 Task: Include multi-line comments to guide users on configuring data sources and data formats for your script.
Action: Mouse moved to (560, 219)
Screenshot: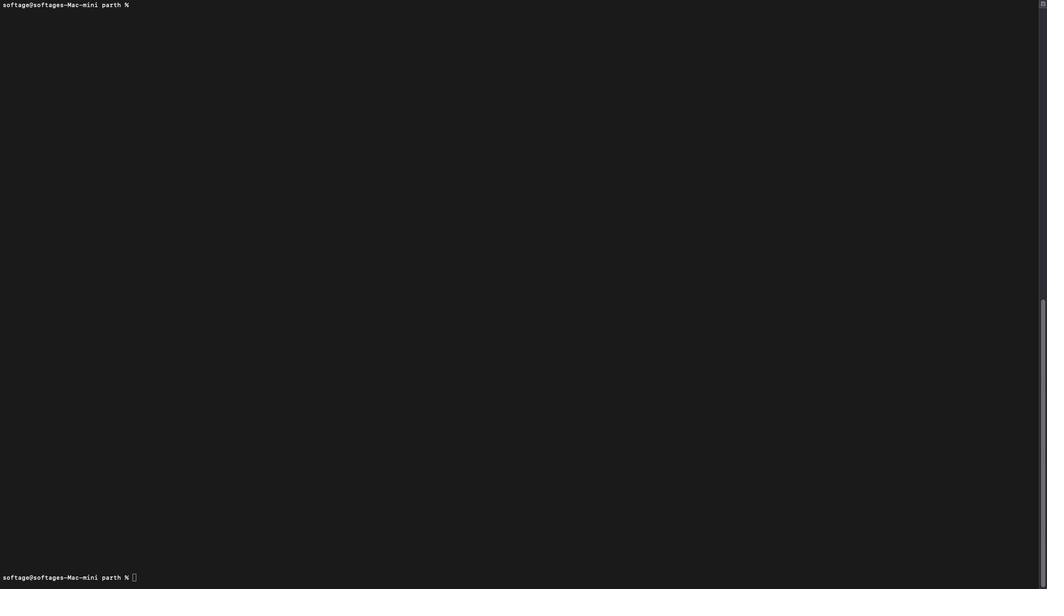 
Action: Mouse pressed left at (560, 219)
Screenshot: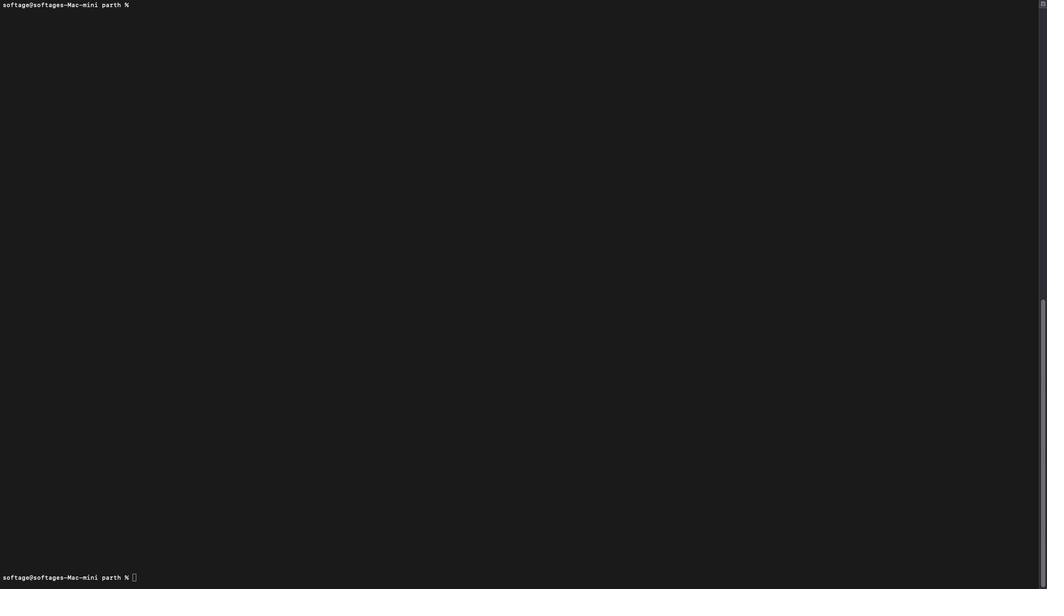 
Action: Mouse moved to (560, 226)
Screenshot: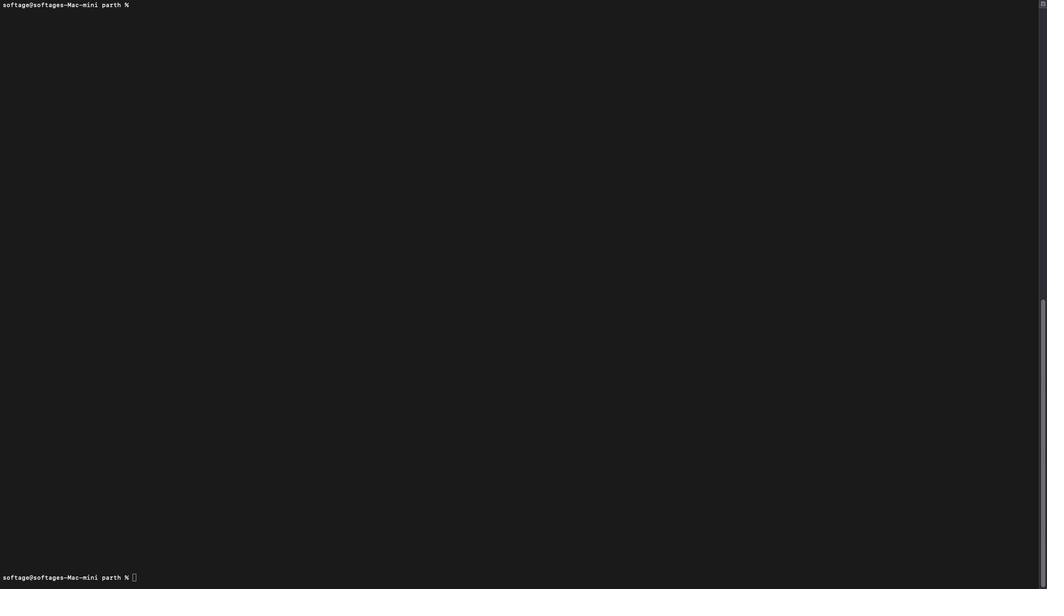 
Action: Mouse pressed left at (560, 226)
Screenshot: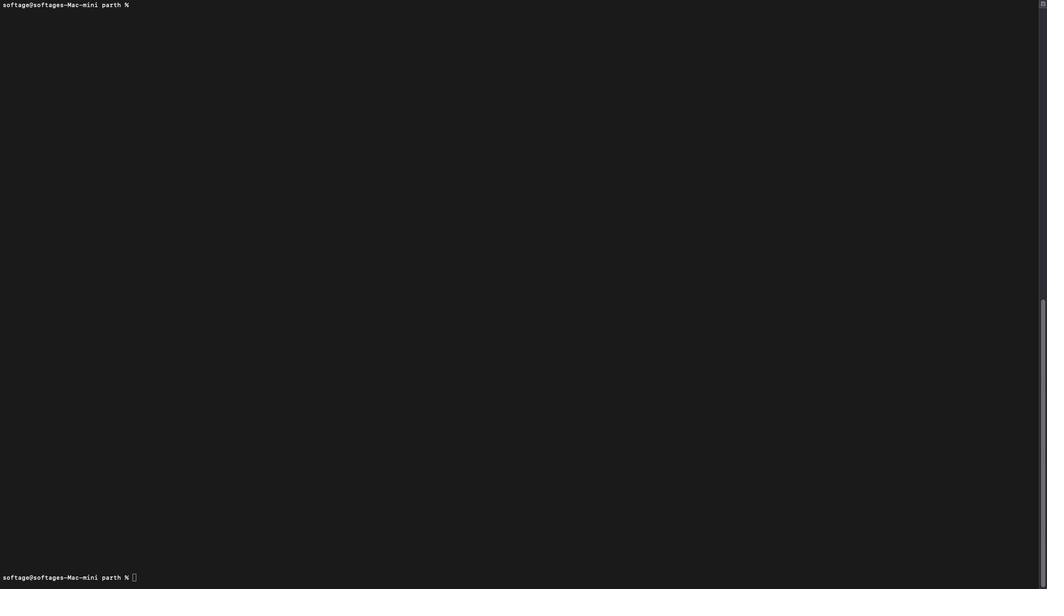 
Action: Mouse moved to (560, 238)
Screenshot: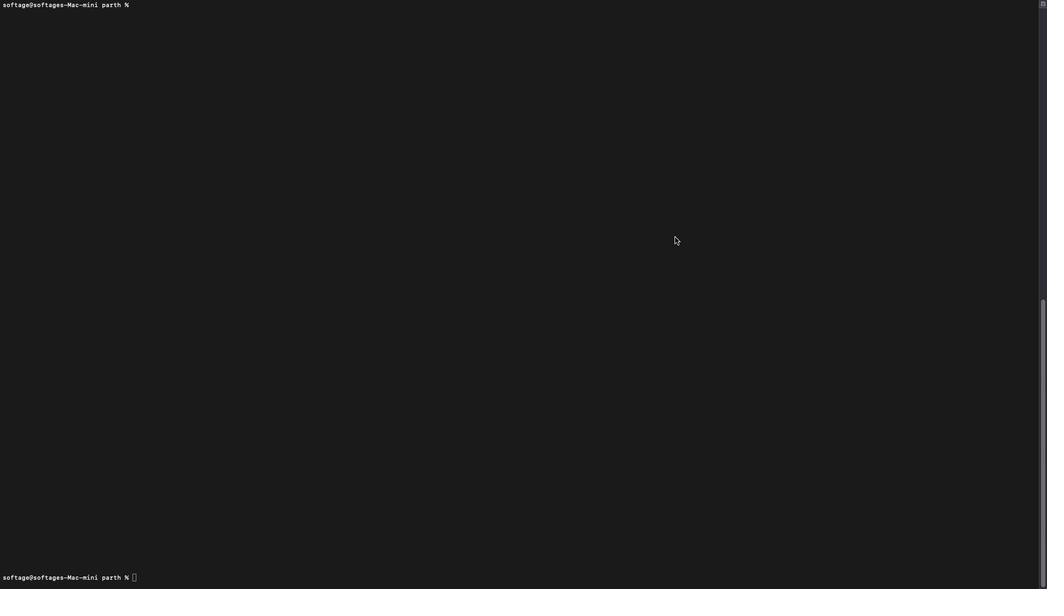
Action: Mouse pressed left at (560, 238)
Screenshot: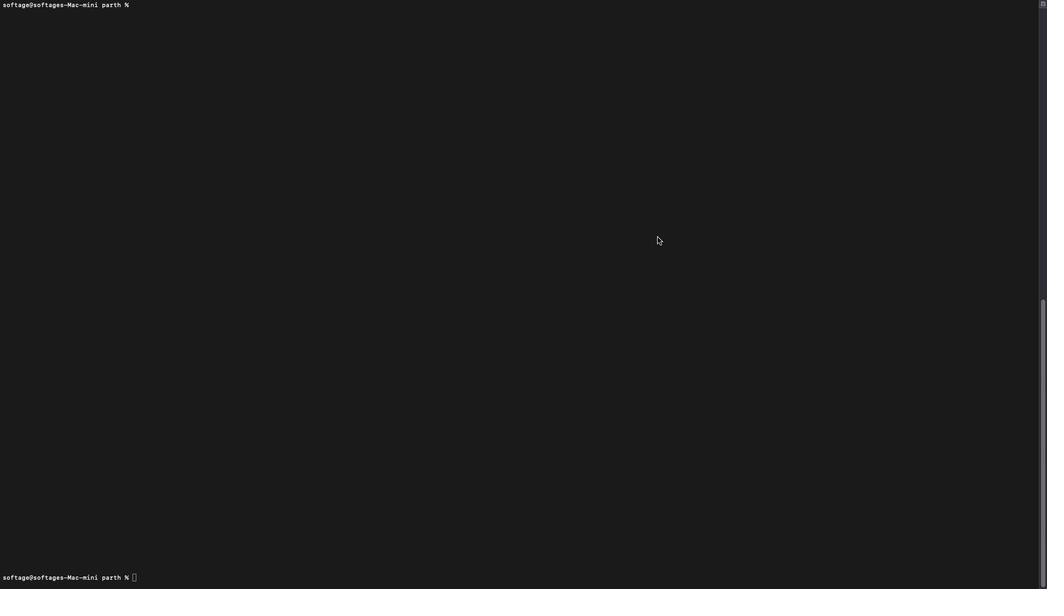 
Action: Mouse moved to (558, 234)
Screenshot: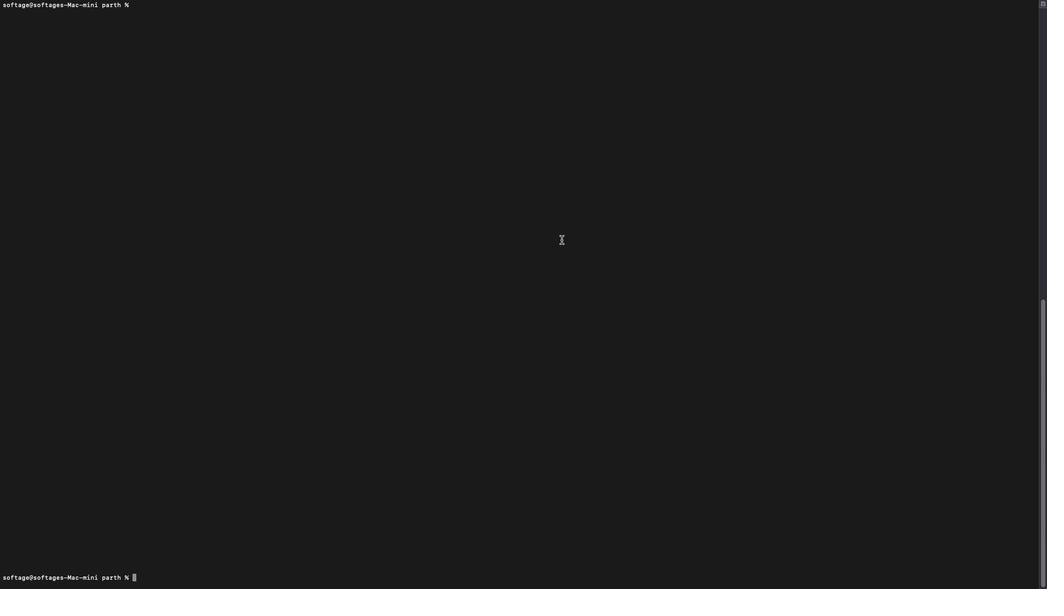 
Action: Mouse pressed left at (558, 234)
Screenshot: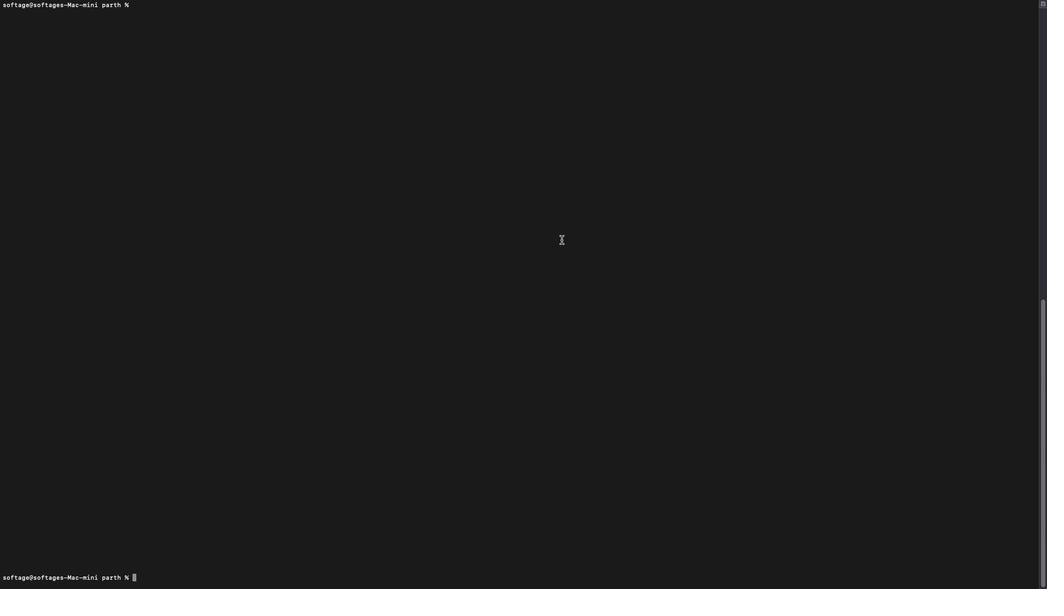 
Action: Key pressed 'V''I''M'Key.spaceKey.backspaceKey.backspaceKey.backspaceKey.backspaceKey.backspaceKey.backspaceKey.backspaceKey.caps_lock'c''l''e''a''r'Key.enter'v''i''m'Key.space'b''a''s''h''2''3''0''.''s''h'Key.enter'i'Key.shift'#'Key.shift'#'Key.shift'!'Key.backspaceKey.backspaceKey.shift'!''/''b''i''n''/''b''a''s''h'Key.enterKey.enterKey.shift_r'<''<'Key.shift'C''O''M''M''E''N''T'Key.enterKey.shift_r'-''-''-''-''-''-''-''-''-''-''-''-''-''-''-''-''-''-''-''-''-''-''-''-''-''-''-''-''-''-''-''-''-''-''-''-''-'Key.enter'-'Key.backspaceKey.shift_r'_'Key.backspaceKey.shift_r'_'Key.backspaceKey.upKey.rightKey.rightKey.rightKey.rightKey.rightKey.rightKey.rightKey.rightKey.rightKey.rightKey.rightKey.rightKey.rightKey.rightKey.rightKey.rightKey.rightKey.rightKey.rightKey.rightKey.rightKey.rightKey.rightKey.rightKey.rightKey.rightKey.rightKey.rightKey.rightKey.rightKey.rightKey.rightKey.rightKey.rightKey.rightKey.rightKey.rightKey.rightKey.rightKey.downKey.upKey.rightKey.rightKey.rightKey.backspaceKey.backspaceKey.backspaceKey.backspaceKey.backspaceKey.backspaceKey.backspaceKey.backspaceKey.backspaceKey.backspaceKey.backspaceKey.backspaceKey.backspaceKey.backspaceKey.backspaceKey.backspaceKey.backspaceKey.backspaceKey.backspaceKey.backspaceKey.backspaceKey.backspaceKey.backspaceKey.backspaceKey.backspaceKey.backspaceKey.backspaceKey.backspaceKey.backspaceKey.backspaceKey.backspaceKey.backspaceKey.backspaceKey.backspaceKey.backspaceKey.backspaceKey.backspace'=''=''=''=''=''=''=''=''=''=''=''=''=''=''=''=''=''=''=''=''=''=''=''=''=''=''=''=''=''=''=''=''=''=''='Key.enterKey.shift'U''S''E''R'Key.spaceKey.backspaceKey.spaceKey.shift'G''U''I''D''E'Key.space'-'Key.spaceKey.shift'Y''o''u''r'Key.spaceKey.shift'C''r''i''p''t'Key.backspaceKey.backspaceKey.backspaceKey.backspaceKey.backspaceKey.shift'S''c''r''i''p''t'Key.spaceKey.enter'=''=''=''=''=''=''=''=''=''=''=''=''=''=''=''=''=''=''=''=''=''=''=''=''=''=''=''=''=''=''=''=''='Key.spaceKey.backspace'=''='Key.enterKey.enterKey.shift'T''h''i''s'Key.space's''c''r''i''p''t'Key.space'i''s'Key.space'd''e''s''i''g''n''e''d'Key.space't''o'Key.space'p''r''o''c''e''s''s'Key.space'd''a''t''a'Key.space'f''r''o''m'Key.space'v''a''r''i''s''i''o''n'Key.backspaceKey.backspaceKey.backspaceKey.backspaceKey.backspace'i''o''u''s'Key.space's''o''u''r''c''e''s''.'Key.spaceKey.shift'T''o'Key.space'u''s''e'Key.space'i''t'Key.space'e''f''f''e''c''t''i''v''e''l''y'','Key.enterKey.shift'P''l''e''a''s''e'Key.space'f'Key.backspace'o''l''l''o''w'Key.spaceKey.space't''h''e'Key.spaceKey.backspaceKey.backspaceKey.backspaceKey.backspaceKey.backspaceKey.backspaceKey.backspaceKey.backspaceKey.backspaceKey.backspaceKey.backspaceKey.backspaceKey.spaceKey.shift'F''o''l''l''o''w'Key.space't''h''e'Key.space'g''u''i''d''e''l''i''n''e'Key.spaceKey.backspace's'Key.space'b''e''l''o''w'Key.space't''o'Key.space'c''o''n''f''i''g''u''r''e'Key.space'y''o''u''r'Key.space'd''a''t''a'Key.space's''o''u''r''c''e'Key.spaceKey.backspace's'Key.space'a''n''d'Key.space'd''a''t''a'Key.space'f''o''r''m''e''t''s''.'Key.enter
Screenshot: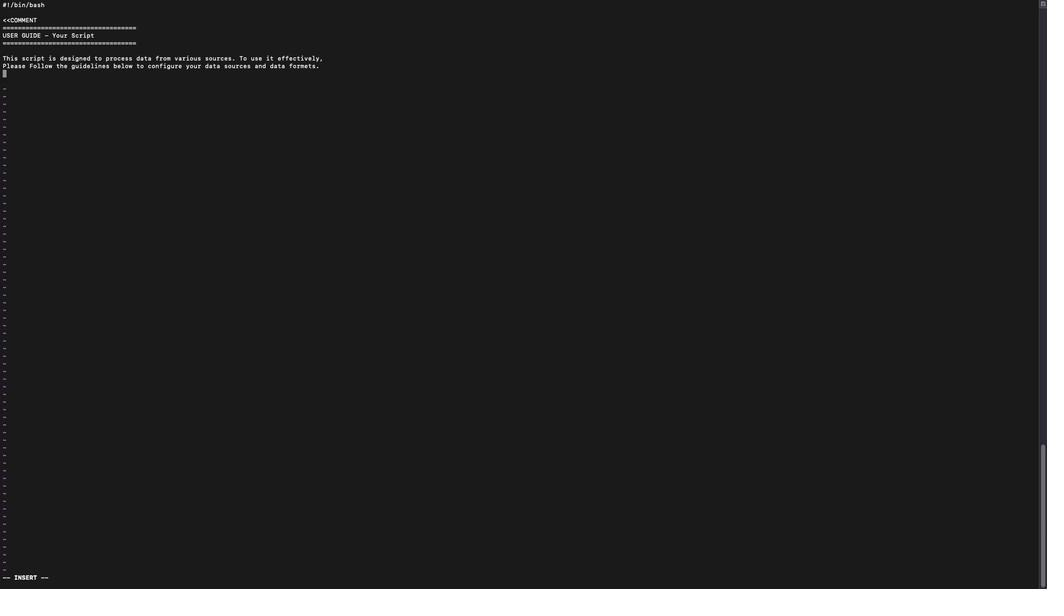 
Action: Mouse moved to (560, 242)
Screenshot: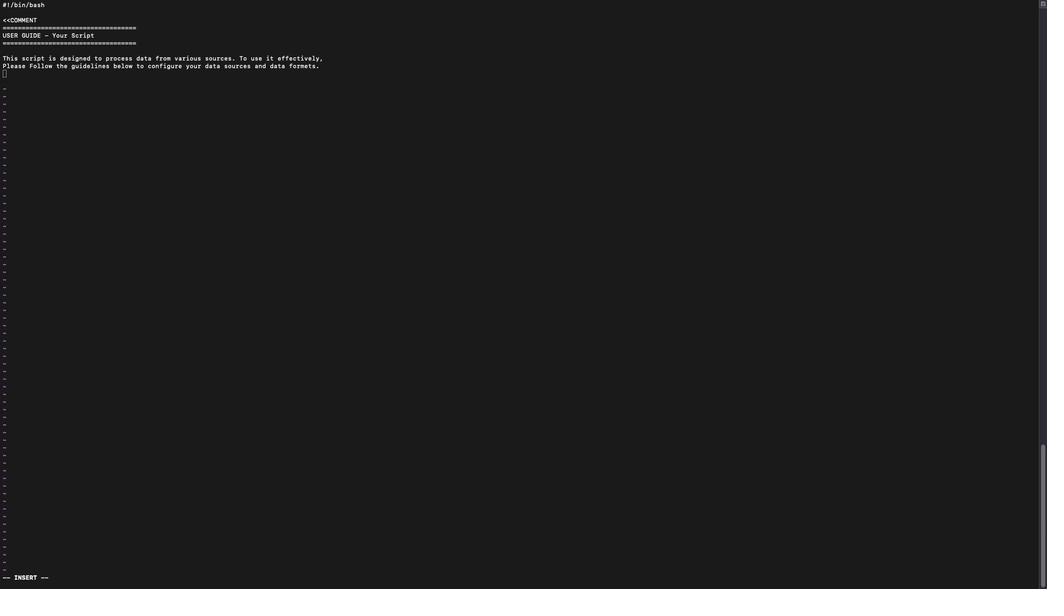 
Action: Mouse pressed left at (560, 242)
Screenshot: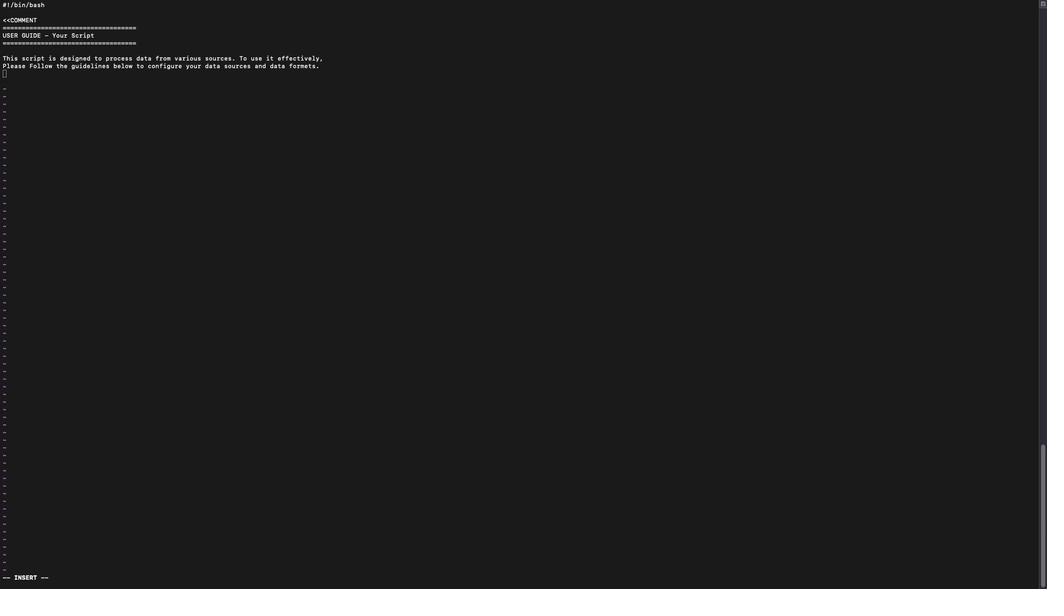 
Action: Mouse moved to (558, 233)
Screenshot: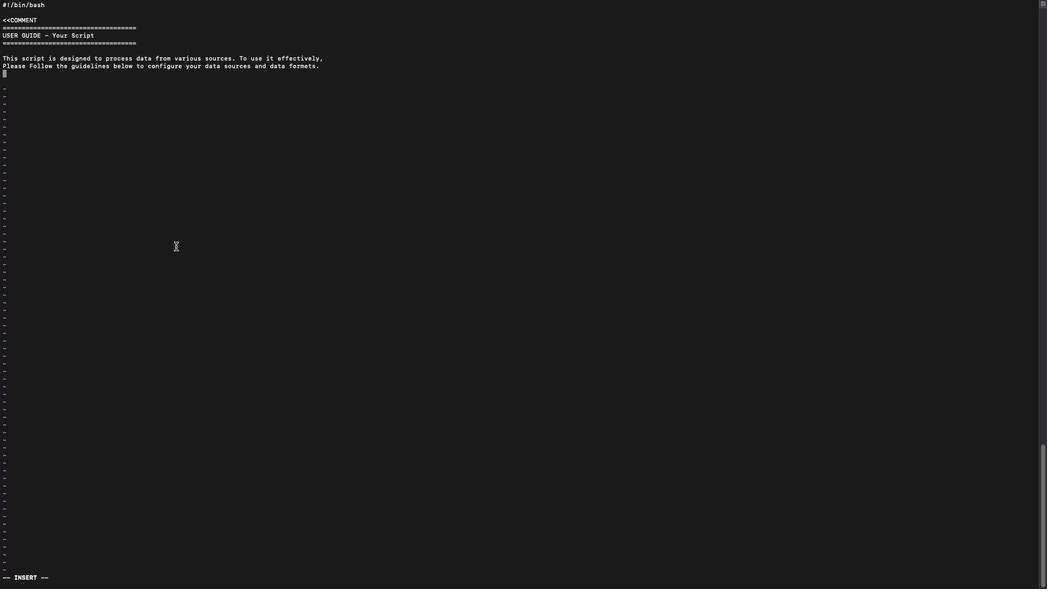
Action: Mouse pressed left at (558, 233)
Screenshot: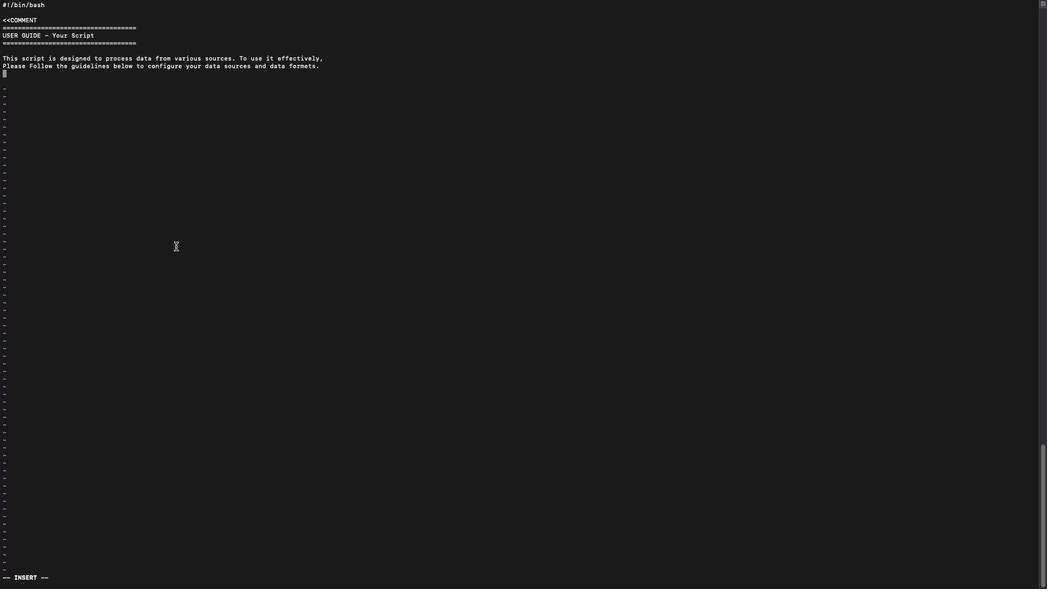 
Action: Key pressed Key.enter'-'Key.space'-'Key.shift'C'Key.backspaceKey.backspaceKey.backspaceKey.spaceKey.shift'C'Key.shift'O''N'Key.shift'F''I''G''U''R''I''N''G'Key.spaceKey.shift'S'Key.backspace'D''A''T''A'Key.spaceKey.shift'S''O''U''R''C''E''s'Key.backspaceKey.shift'S'Key.shift_r':'Key.enterKey.spaceKey.spaceKey.shift'Y''o''u''r'Key.spaceKey.backspaceKey.backspaceKey.space'c''a''n'Key.space'c''o''n''f''i''g''u''r''e'Key.space't''h''e'Key.space'd''a''t''a'Key.space's''o''u''r''c''e'Key.spaceKey.backspace's'Key.space'b''y'Key.space's''e''t''t''i''n''g'Key.space't''h''e'Key.space"'"'d''a''t''a'Key.shift_r'_''s''o''u''r''c''e'"'"Key.space'v''a''r''i''a''b''l''e'Key.space't''o'Key.enterKey.spaceKey.space's''p''e''c''i''f''y'Key.space't''h''e'Key.space'f''i''l''e'Key.space'p''a''t''h''s'Key.space'o''r'Key.spaceKey.shift'U''E'Key.backspace'R'Key.backspaceKey.shift'R''L''s'Key.space'w''h''e''r''e'Key.space'y''o''u''r'Key.space'd''a''t''a'Key.space'i''s'Key.space'l''o''c''a''t''e''d'Key.spaceKey.backspace'.'Key.enterKey.enterKey.spaceKey.spaceKey.shift'E''x''a''m''p''l''e'Key.space'1'Key.shift_r':'Key.spaceKey.shift'C''S''V'Key.space'f''i''l''e'Key.space'a''s'Key.space't''h''e'Key.space'd''a''t''a'Key.space's''o''u''r''c''e'Key.enterKey.spaceKey.space'd''a''t''a'Key.shift_r'_''s''o''u''r''c''e''='Key.shift_r'"'Key.shift_r'?''p''s'Key.backspace'a''t'Key.backspaceKey.backspaceKey.backspaceKey.backspace'/''p''a''r'Key.backspace't''h''/''t''o''/''d''a''t''a''.''c''s''v'Key.shift_r'"'Key.enterKey.enterKey.spaceKey.spaceKey.shift'E''x''a''m''p''l''e'Key.spaceKey.backspaceKey.space'2'Key.shift_r':'Key.spaceKey.shift'R''e''m''o''t''e'Key.spaceKey.shift'U''R''L'Key.space'a''s'Key.space't''h''e'Key.space'd''a''t''a'Key.space's''o''u''r''c''e'Key.enterKey.spaceKey.space'd''a''t''a'Key.shift_r'_''s''o''u''r''c''e''='Key.shift_r'"'Key.shift'H'Key.backspace'h''t''t''p''s'Key.shift_r':''/''/''e''x''a''m''p''l''e''.''c''o''m''/''d''a''t''a''.''c''s''v'Key.shift_r'"'Key.enterKey.enterKey.shift_r'_'Key.backspace'-'Key.caps_lockKey.space'C''O''N''F''I''G''U''R''I''N''G'Key.space'D''A''T''A'Key.space'F''O''R''M''A''T''S'';'Key.backspaceKey.shift_r':'Key.enterKey.spaceKey.spaceKey.caps_lockKey.shiftKey.shift'S''p''e''c''i''f''y'Key.space't''h''e'Key.space'f''o''r''m''e''t'Key.space'o''f'Key.space't''h''e'Key.spaceKey.backspace'd''a'Key.backspaceKey.backspaceKey.space'd''a''t''a'Key.space'b''t'Key.backspace'y'Key.space's''e''t''t''i''n''g'Key.space'r''e''l''e''v''a''n''t'Key.space'v''a''r''i''a''b''l''e''s'Key.space'o''r'Key.space'o''p''t''i''o''n''s'Key.spaceKey.spaceKey.backspaceKey.spaceKey.backspaceKey.backspaceKey.space'r'Key.backspaceKey.backspaceKey.space'r''e''l''e'Key.backspace'a''t''e''d'Key.spaceKey.enterKey.spaceKey.space't''o'Key.space't''h''e'Key.space'd''a''t''a'Key.space'f''o''r''m''a''t'Key.spaceKey.backspace','Key.spaceKey.spaceKey.backspaceKey.backspaceKey.space's''u''c''h'Key.space'a''s'Key.space'd''e''l''i''m''i''t''e''r'Key.spaceKey.backspace','Key.space'h''e''a''d''e''r''s'Key.spaceKey.backspace','Key.space'e''t''x'Key.backspace'c''.'Key.enterKey.enterKey.spaceKey.spaceKey.shift'E''c''a''m''p''l''e'Key.backspaceKey.backspaceKey.backspaceKey.backspaceKey.backspaceKey.backspace'x''a''m''p''l''e'Key.space'1'Key.shift_r':'Key.spaceKey.shift'C''S''V'Key.space'd''a''t''a'Key.space'f''o''r''m''a''t'Key.spaceKey.enterKey.spaceKey.space'd''e''l''i''m''i''t''e''r'Key.spaceKey.backspace'='Key.shift_r'"'','Key.shift_rKey.shift_r'"'Key.enterKey.spaceKey.space'h''a''s'Key.shift_r'_''h''e''a''d''e''r''s''=''t''r''u''e'Key.enterKey.enterKey.spaceKey.spaceKey.shift'E''x''a''m''p''l''e'Key.space'2'Key.shift_r':'Key.spaceKey.spaceKey.backspaceKey.backspaceKey.spaceKey.caps_lockKey.shift'J''O'Key.backspaceKey.backspaceKey.backspaceKey.space'J''S''O''N'Key.space'D''A''T''A'Key.spaceKey.backspaceKey.backspaceKey.backspaceKey.backspaceKey.backspaceKey.caps_lock'd''a''t''a'Key.space'f''o''r''m''e''t'Key.backspaceKey.backspace'a''t'Key.enterKey.spaceKey.space'u''s''e'Key.shift_r'_''j''s''o''n''=''t''r''u''e'Key.enterKey.enterKey.spaceKey.spaceKey.backspaceKey.backspaceKey.shift_r'=''=''=''=''=''=''=''=''=''=''=''=''=''=''=''=''=''=''=''=''=''=''=''=''=''=''=''=''=''=''=''=''='Key.enter'=''=''=''=''=''=''=''=''=''=''=''=''='Key.backspaceKey.backspaceKey.backspaceKey.backspaceKey.backspaceKey.backspaceKey.backspaceKey.backspaceKey.backspaceKey.backspaceKey.backspaceKey.backspaceKey.backspaceKey.backspaceKey.enterKey.spaceKey.spaceKey.shift'M''a''o'Key.backspaceKey.backspaceKey.backspaceKey.caps_lock'M''A''I''N'Key.space'S''C''R''I''P''T'Key.space'L''O''G''I''C'Key.enter'=''=''=''=''=''=''=''=''=''=''=''=''=''=''=''=''=''=''=''=''=''=''=''=''=''=''=''=''=''=''=''=''='Key.enterKey.caps_lockKey.shift'A''d''d'Key.spaceKey.shift'Y''o''u''r'Key.space's''c''r''i''p''t'Key.space'l''o''g''i''c'Key.space'h''e''r'Key.space'e'Key.backspaceKey.backspace'e'Key.space't''o'Key.space'p''r''o''x'Key.backspace'c''e''s''s'Key.space't''h''e'Key.space'd''a''t''a'Key.space'f''r''o''m'Key.space't''h''e'Key.space'c''o''n''f''i''g''u''r''e''d'Key.space's''o''u''r''c''e''s'Key.spaceKey.backspaceKey.space'a''n''d'Key.spaceKey.enter'u''s''i''n''g'Key.space't''h''e'Key.space's''p''e''c''i''f''i''e''d'Key.space'd''a''r''a'Key.spaceKey.backspaceKey.backspaceKey.backspace't''a'Key.space'f''o''r''m''a''r'Key.backspace't''s'Key.spaceKey.backspace'.'Key.enter
Screenshot: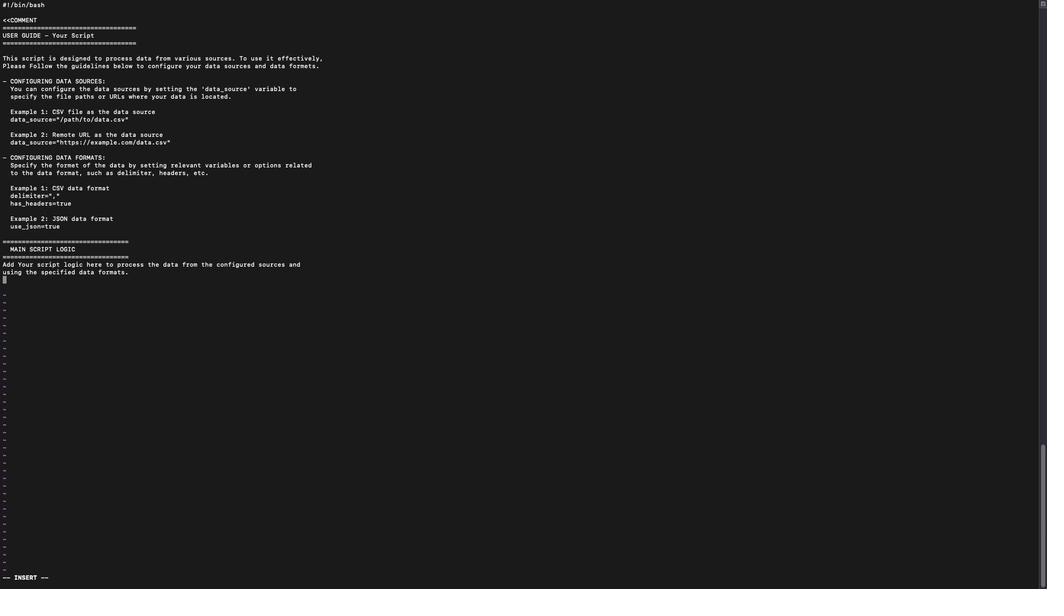 
Action: Mouse moved to (559, 234)
Screenshot: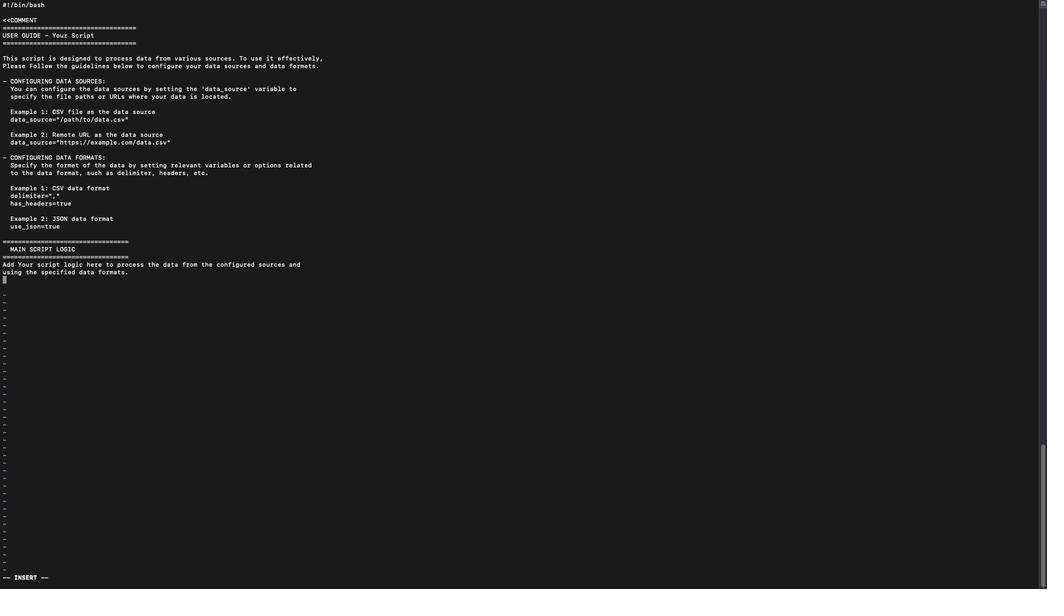 
Action: Mouse scrolled (559, 234) with delta (558, 243)
Screenshot: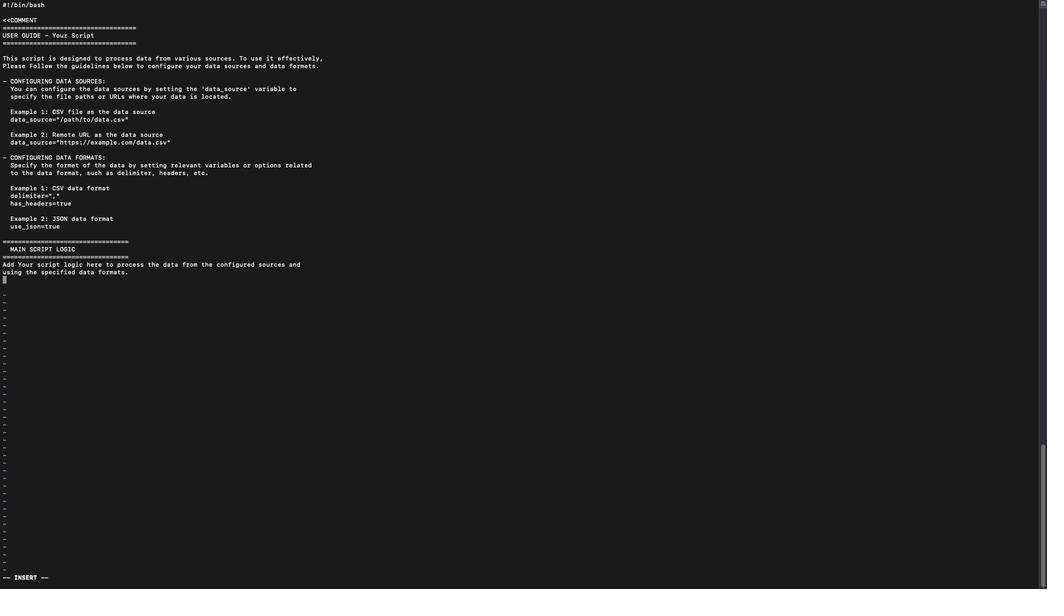 
Action: Mouse scrolled (559, 234) with delta (558, 243)
Screenshot: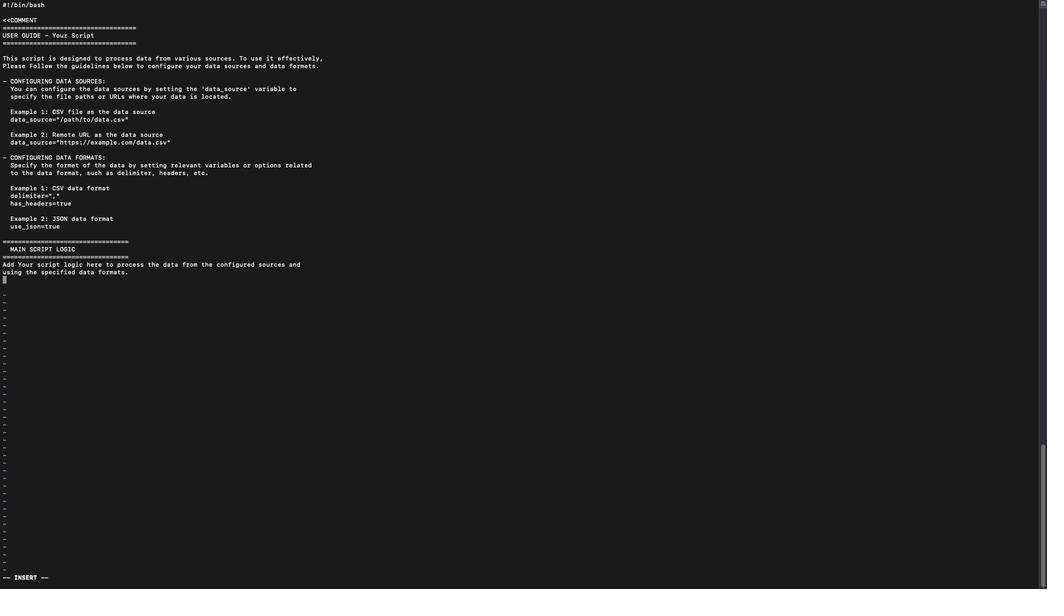 
Action: Mouse scrolled (559, 234) with delta (558, 243)
Screenshot: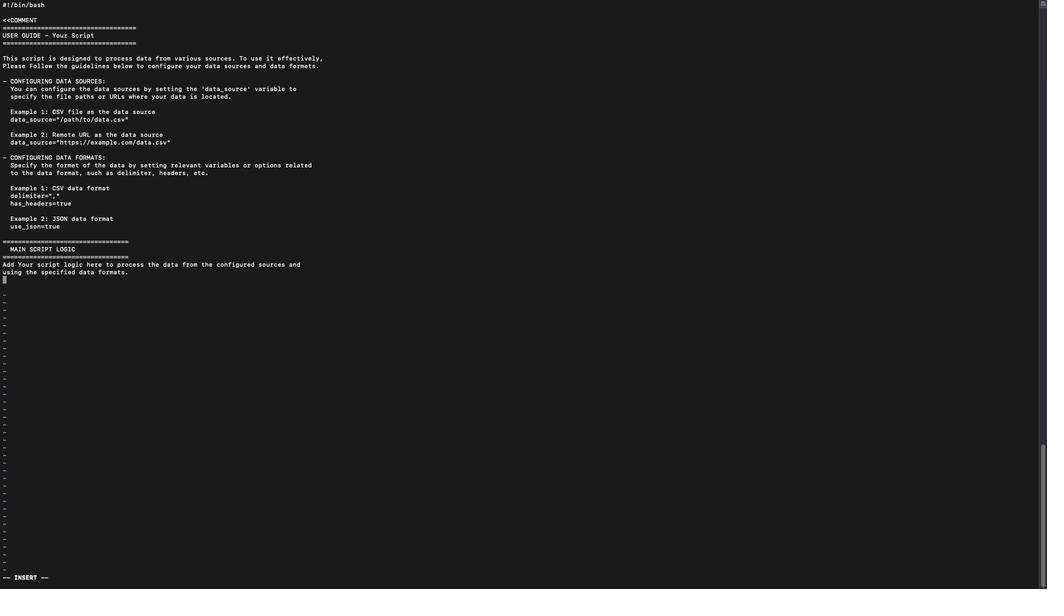 
Action: Mouse scrolled (559, 234) with delta (558, 243)
Screenshot: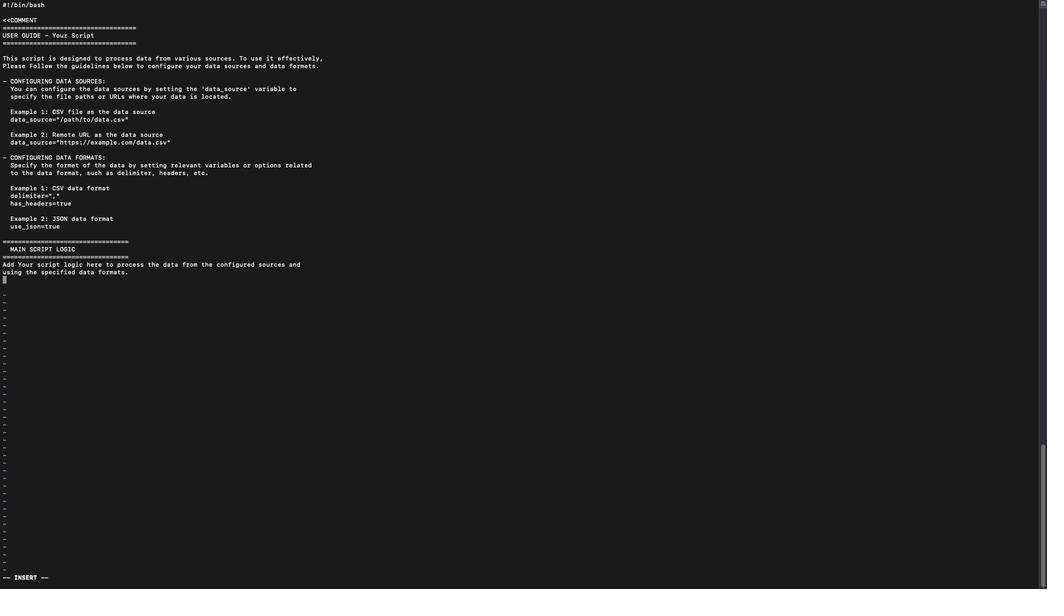 
Action: Mouse scrolled (559, 234) with delta (558, 243)
Screenshot: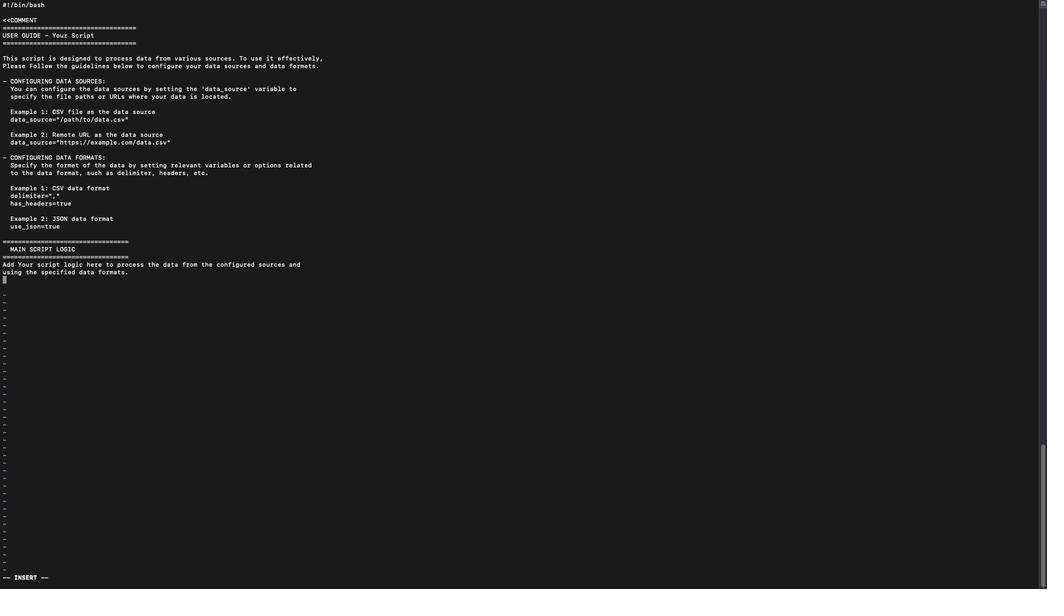 
Action: Mouse scrolled (559, 234) with delta (558, 243)
Screenshot: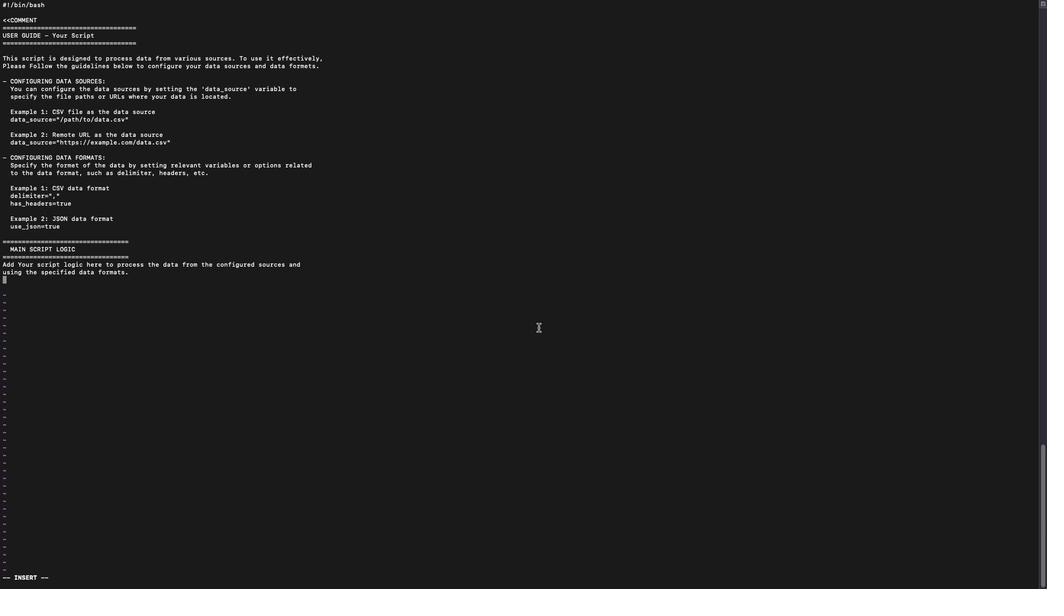 
Action: Mouse scrolled (559, 234) with delta (558, 243)
Screenshot: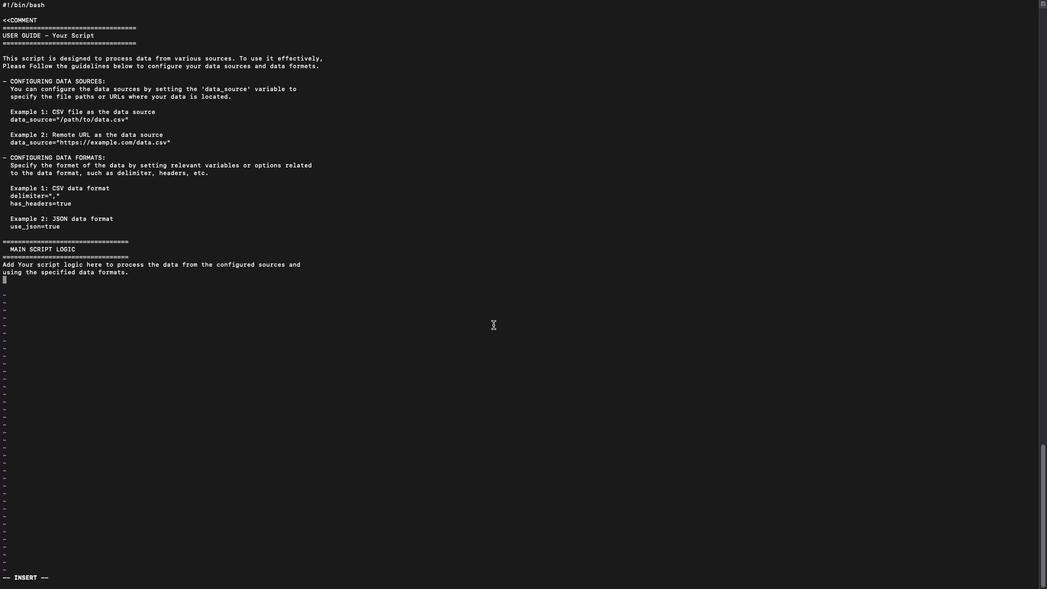 
Action: Mouse scrolled (559, 234) with delta (558, 243)
Screenshot: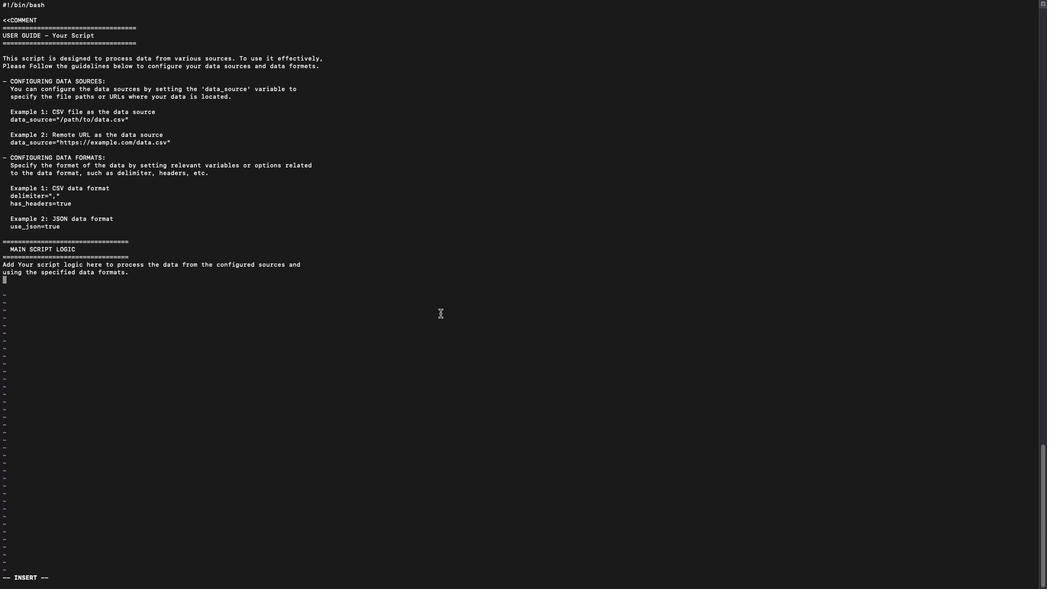 
Action: Mouse scrolled (559, 234) with delta (558, 243)
Screenshot: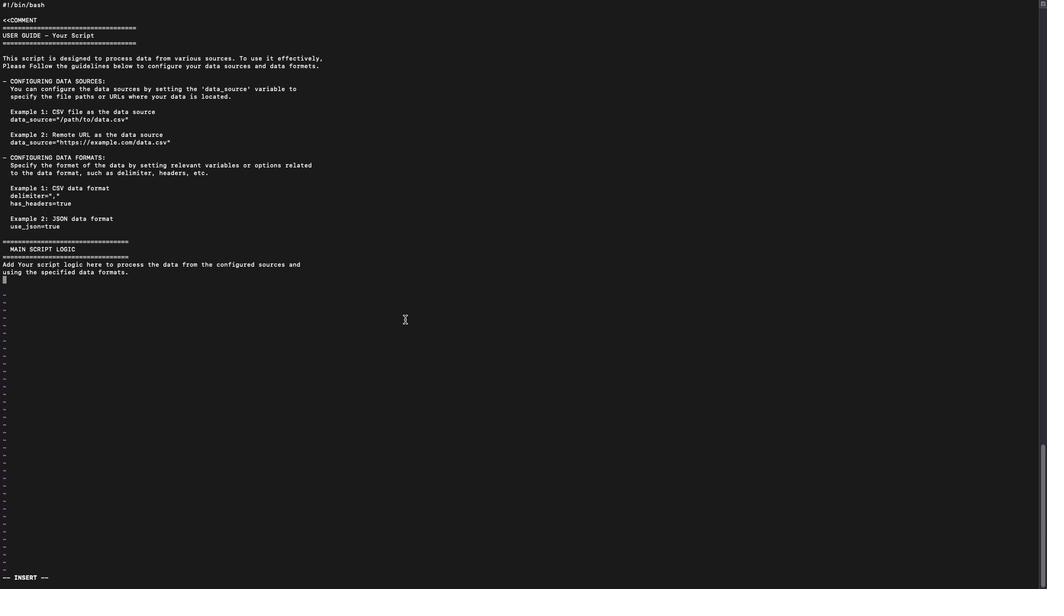 
Action: Mouse moved to (558, 230)
Screenshot: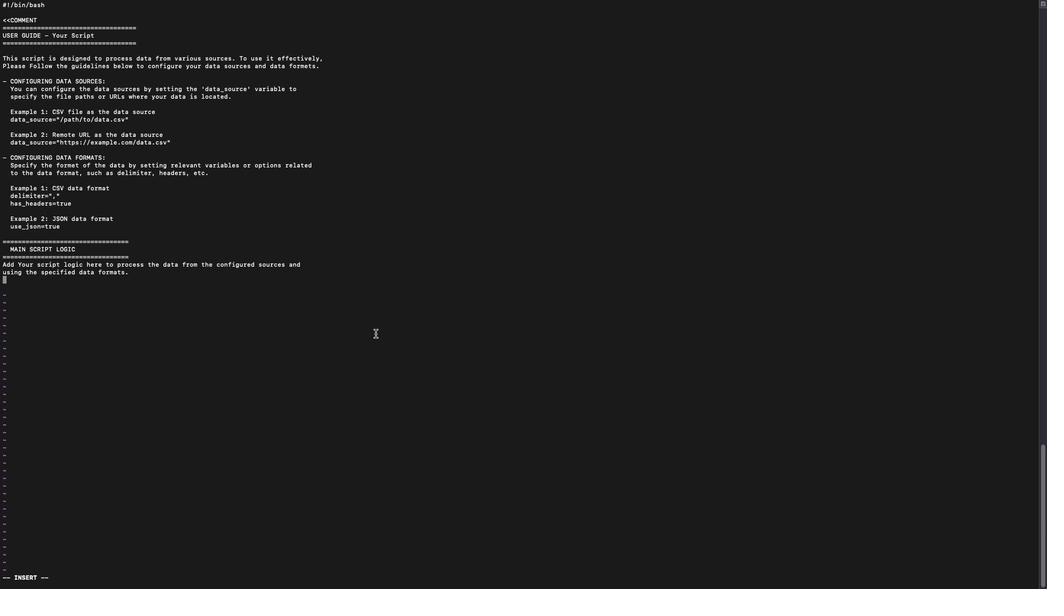 
Action: Key pressed Key.enterKey.shift'F''p'Key.backspace'o''r'Key.space'e''x''a''m''p''l''e'Key.spaceKey.backspace','Key.space'y''o''u'Key.space'c''a''n'Key.space'u''s''e'Key.space'c''o''n''d''i''f'Key.backspace't''i''o''n''a''l'Key.space's''t''a''t''e''m''e''n''t''s'Key.space't''o'Key.space'd''e''t''e''r''m''i''n''e'Key.space'h''o''w'Key.space't''o'Key.space'p''r''o''c''e''s''s'Key.space't''h''e'Key.space'd''a''r''a'Key.spaceKey.backspaceKey.backspaceKey.backspace't''a'Key.spaceKey.enter'b''a''s''e''d'Key.space'o''n'Key.space't''h''e'Key.space's''e''l''e''c''t''e''d'Key.space'f''o''r''m''a''t'Key.shift_r':'Key.enterKey.enter'i''f'Key.space'['Key.spaceKey.shift_r'"'Key.shiftKey.shift'$''u''e'Key.shift_rKey.backspace's''e'Key.shift_r'_''j''s''o''n'Key.shift_r'"'Key.space'='Key.space't''r''u''e'Key.space']'';'Key.space't''h''e''n'Key.enterKey.spaceKey.spaceKey.spaceKey.space'e''c''h''o'Key.spaceKey.shift_r'"'Key.shift'P''r''o''c''e''s''s''i''n''g'Key.space'd''a''t''a'Key.space'i''n'Key.spaceKey.shift'J''S''O''N'Key.space'f''o''r''m''a''t''.''.''.''.'Key.shift_r'"'Key.enterKey.spaceKey.spaceKey.spaceKey.spaceKey.shift'#'Key.spaceKey.shift'A''d''d'Key.spaceKey.shift'C''S''V'Key.space'd''a''t''a'Key.space'p''r''o''c''e''s''s''i''n''g'Key.space'l''o''g''i''c'Key.space'g'Key.backspace'h''e''r''e'Key.enterKey.upKey.rightKey.rightKey.rightKey.rightKey.rightKey.rightKey.rightKey.rightKey.rightKey.rightKey.rightKey.rightKey.rightKey.backspaceKey.backspaceKey.backspaceKey.shift'J''S''O''N'Key.down'e''l''s''e'Key.enterKey.spaceKey.spaceKey.spaceKey.space'e''c''h''o'Key.spaceKey.shift_r':'Key.backspaceKey.backspaceKey.spaceKey.shift_r'"'Key.shift'P''r''o''c''e''s''s''i''n''g'Key.space'd''a''t''a'Key.space'i''n'Key.space'c''s''v'Key.space'f''o''r''m''e'Key.backspace'a''t''.''.''.''.'Key.shift_r'"'Key.enterKey.spaceKey.spaceKey.spaceKey.spaceKey.shift'#'Key.spaceKey.shift'A''d''d'Key.spaceKey.shift'C''S''V'Key.space'd''a''t''a'Key.space'p''r''o''c''e''s''s''i''n''g'Key.space'l''o''g''i''v'Key.backspace'g'Key.spaceKey.backspaceKey.backspace'c'Key.space'h''e''r''e'Key.enter'f''i'Key.enterKey.enter'=''=''=''=''=''=''=''=''=''=''=''=''=''=''=''=''=''=''=''=''=''=''=''=''=''=''=''=''=''=''=''=''='Key.enterKey.shift'E''N''D'Key.space'O''F'Key.space'U''S''E''R'Key.space'G''U''I''D''E'Key.spaceKey.enter'=''=''=''=''=''=''=''=''=''=''=''=''=''=''=''=''=''=''=''=''=''=''=''=''=''=''=''=''=''=''=''=''='Key.enterKey.shift'T''h''i''s'Key.space'c''o''n''c''l''u''d''e''s'Key.space't''h''e'Key.space'u''s''e''r'Key.space'g''u''d''='Key.backspaceKey.backspace'i''d''e'Key.space'f''o''r'Key.space'c''o''n''f''i''g''u''r''a'Key.backspace'i''n''g'Key.space'd''a''t''a'Key.space'f''o''r''m''a''t''s'Key.space'f''o''r'Key.space'y''o''u''r'Key.spaceKey.backspaceKey.space's''c''r''i''p''t''.'Key.enterKey.shift'T''h''i''s'Key.space'y''o''u'Key.space'u''a'Key.backspace's''i''n''g'Key.space't''h''i''s'Key.spaceKey.backspaceKey.space's''c''r''i''p''t'Key.shift_r'!'Key.enterKey.enterKey.shift'C''O''M''M''E''N''T'Key.enterKey.enterKey.shift'#'Key.spaceKey.shift'R''e''s''t'Key.space'o''f'Key.space'y''o''u''r'Key.space's''c''r''i''p''t'Key.space'g''o''e''s'Key.space'h''e''r''e''.''.''.'Key.escKey.shift_r':''w''q'Key.enter'c''a''t'Key.space'b''a''s''h''2''3''0''.''s''h'Key.enter
Screenshot: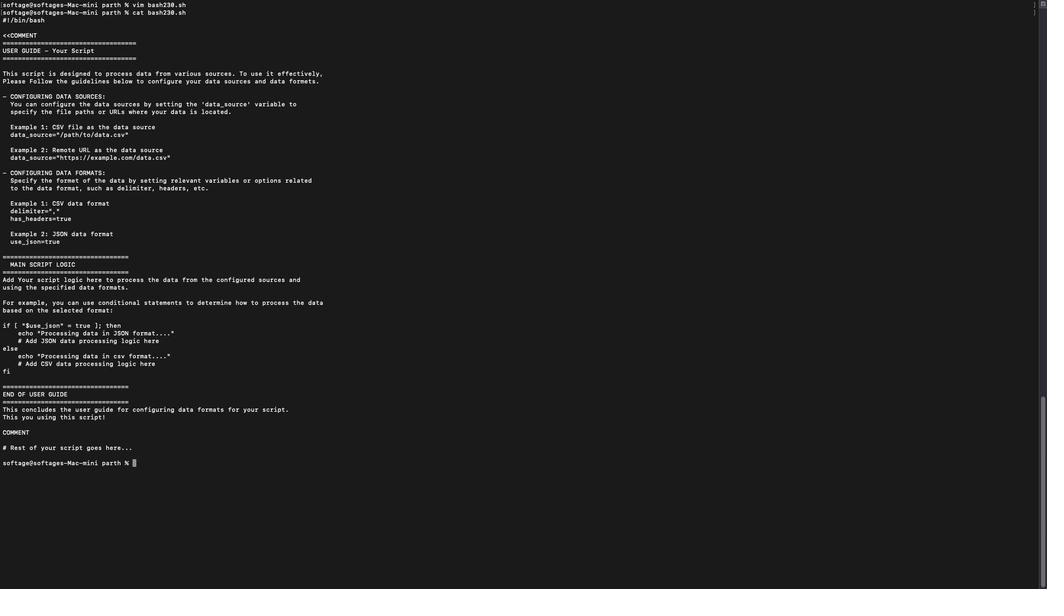 
Action: Mouse moved to (559, 229)
Screenshot: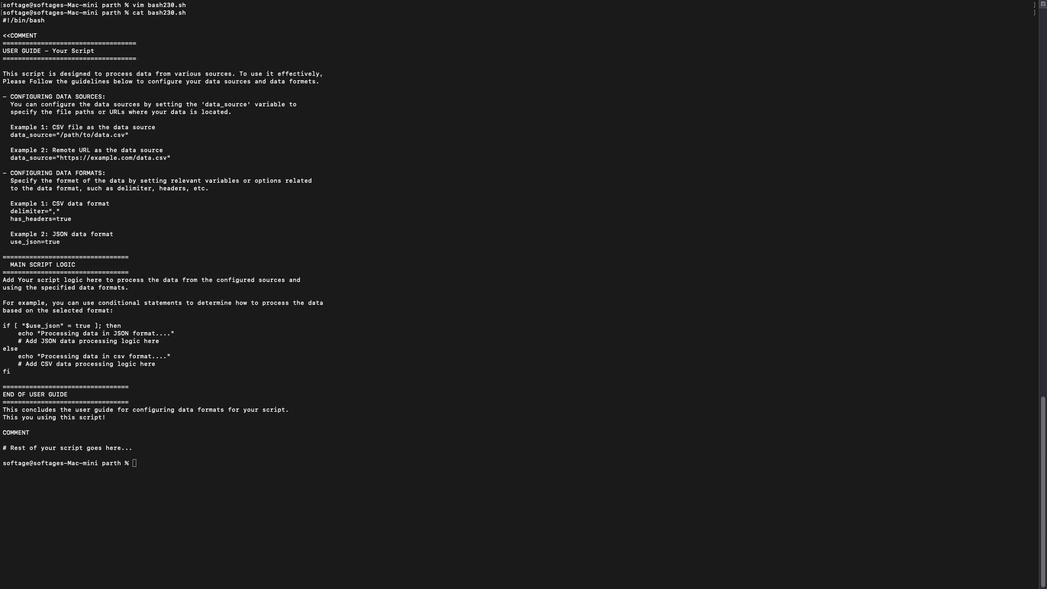 
Action: Mouse pressed left at (559, 229)
Screenshot: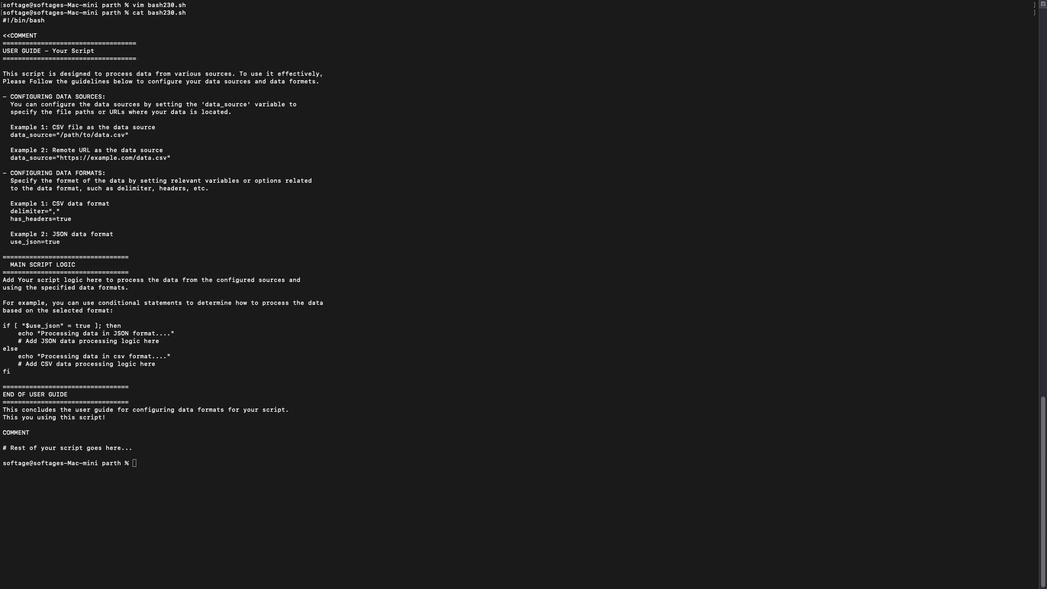 
Action: Mouse moved to (559, 229)
Screenshot: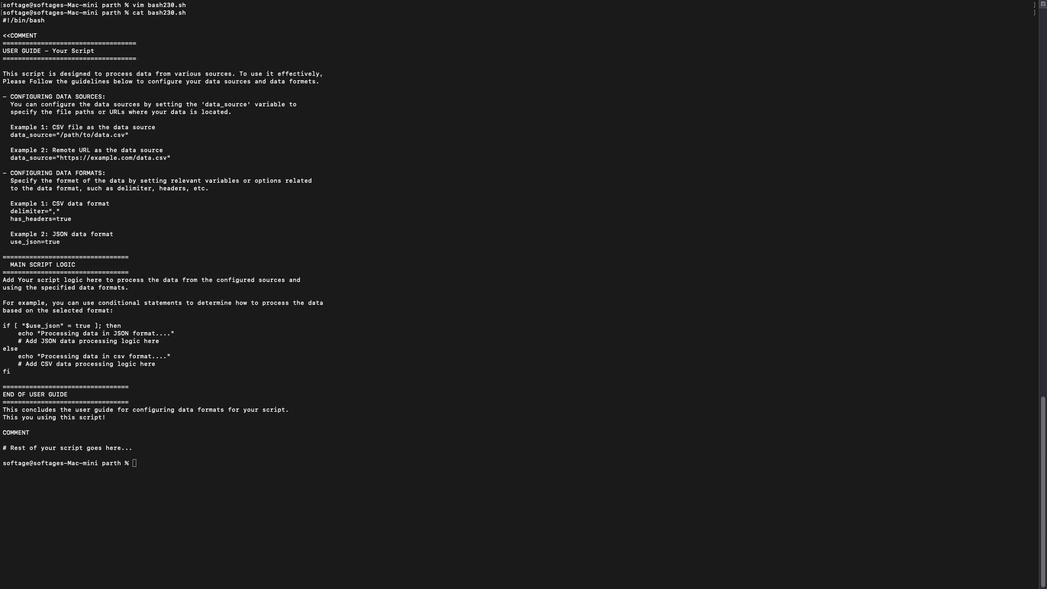 
Action: Mouse pressed left at (559, 229)
Screenshot: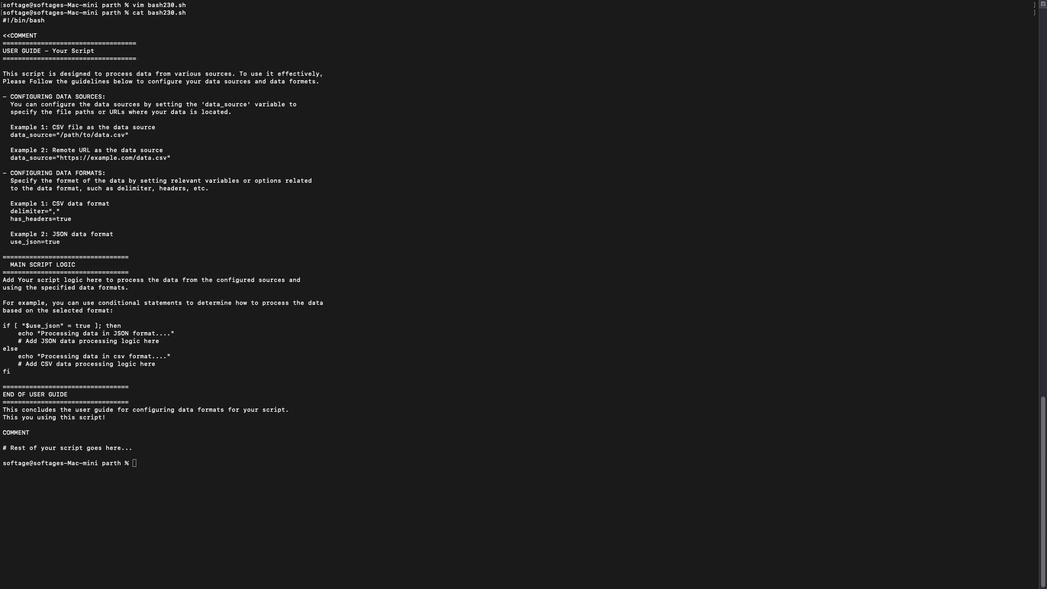 
